 Task: Add a column "ID".
Action: Mouse moved to (359, 309)
Screenshot: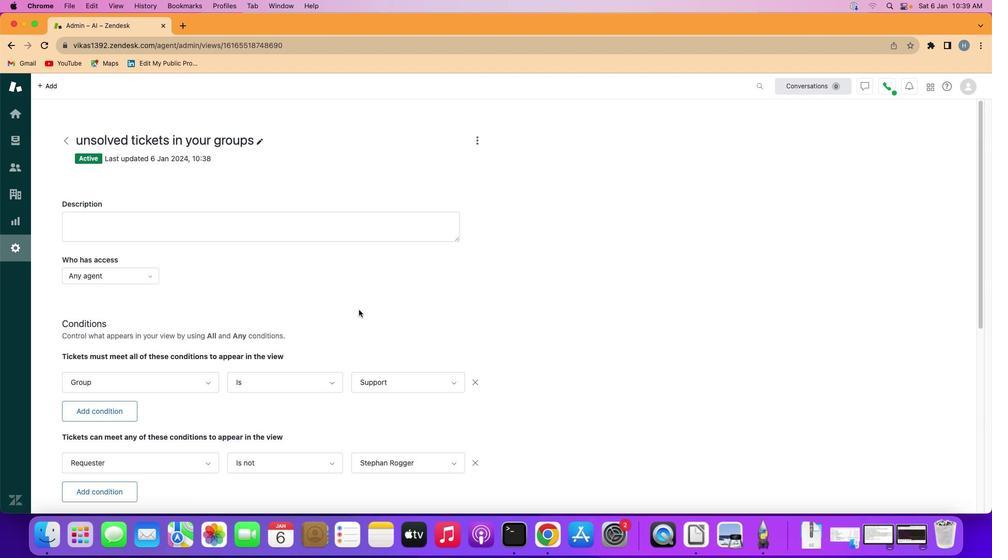 
Action: Mouse scrolled (359, 309) with delta (0, 0)
Screenshot: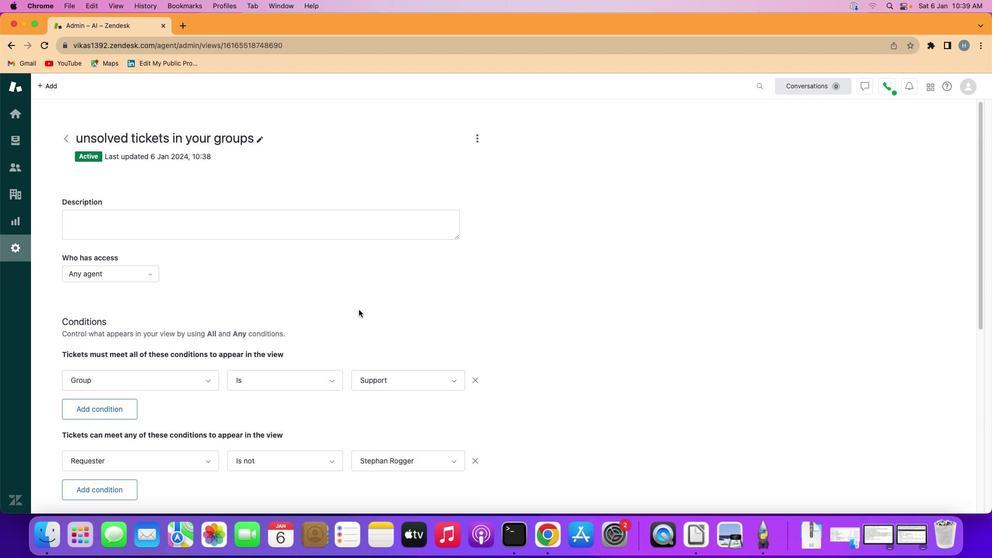 
Action: Mouse scrolled (359, 309) with delta (0, 0)
Screenshot: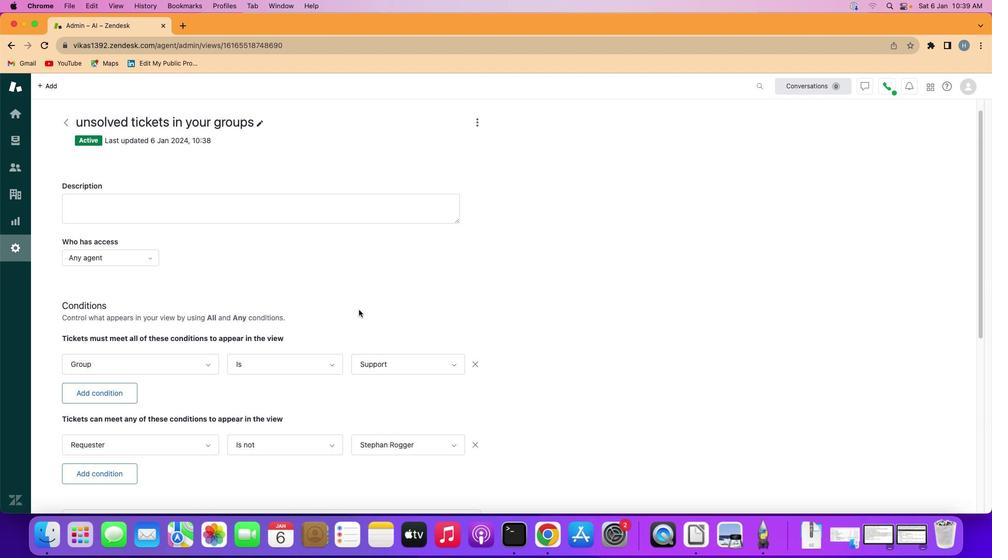 
Action: Mouse scrolled (359, 309) with delta (0, -1)
Screenshot: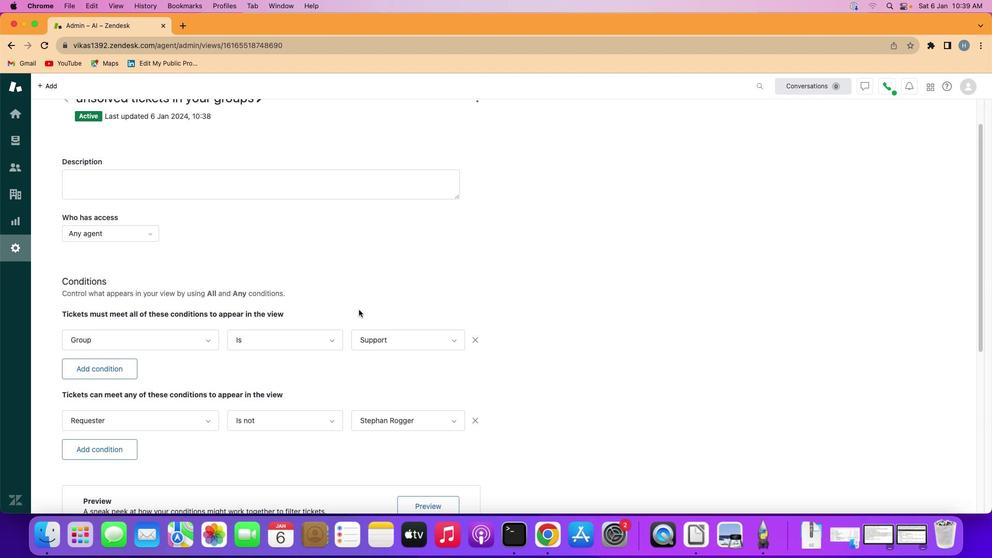 
Action: Mouse scrolled (359, 309) with delta (0, -1)
Screenshot: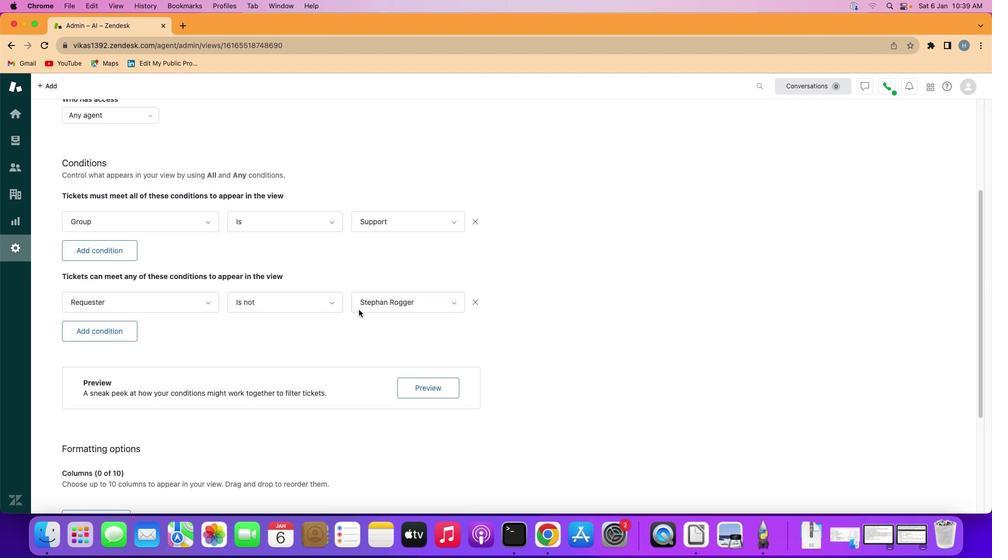 
Action: Mouse scrolled (359, 309) with delta (0, -2)
Screenshot: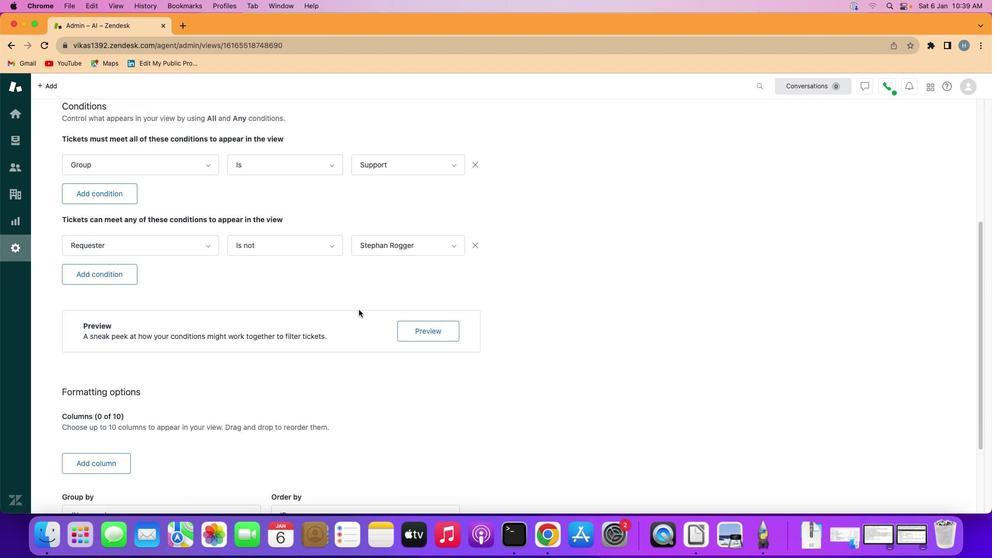 
Action: Mouse scrolled (359, 309) with delta (0, -2)
Screenshot: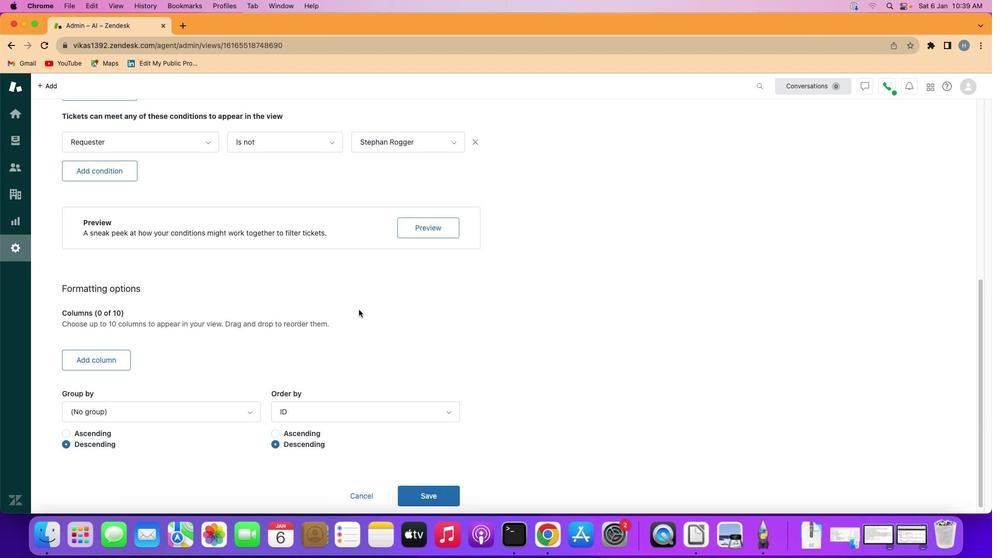 
Action: Mouse scrolled (359, 309) with delta (0, 0)
Screenshot: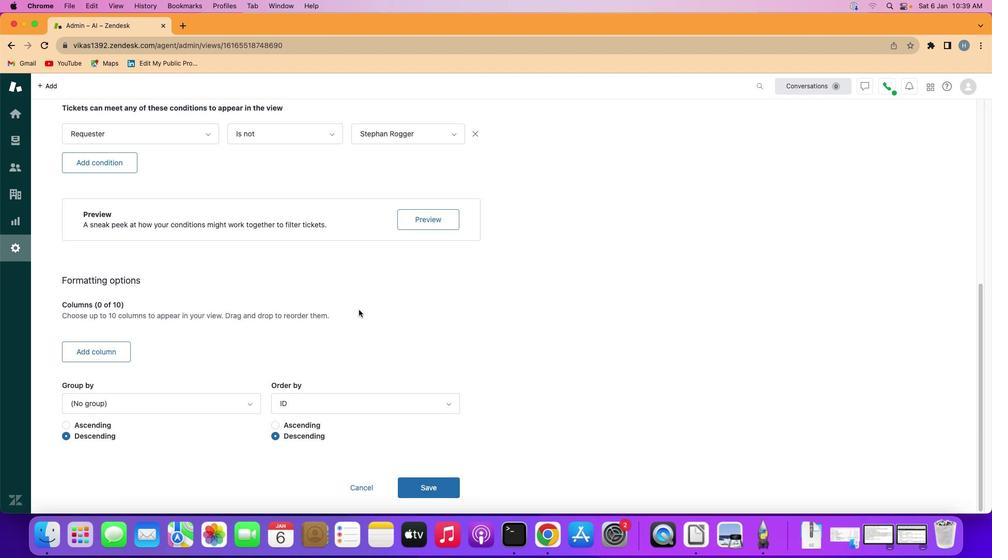 
Action: Mouse scrolled (359, 309) with delta (0, 0)
Screenshot: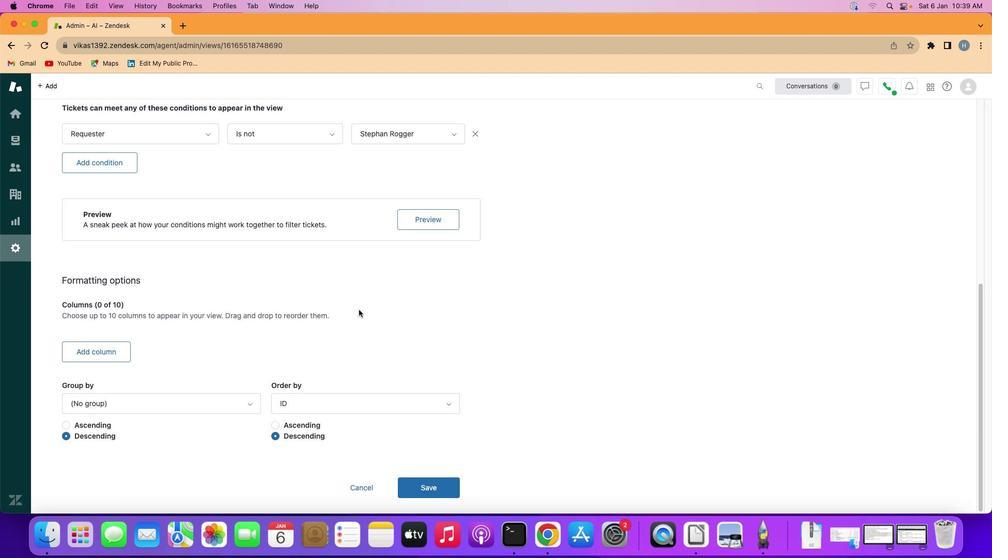 
Action: Mouse scrolled (359, 309) with delta (0, -1)
Screenshot: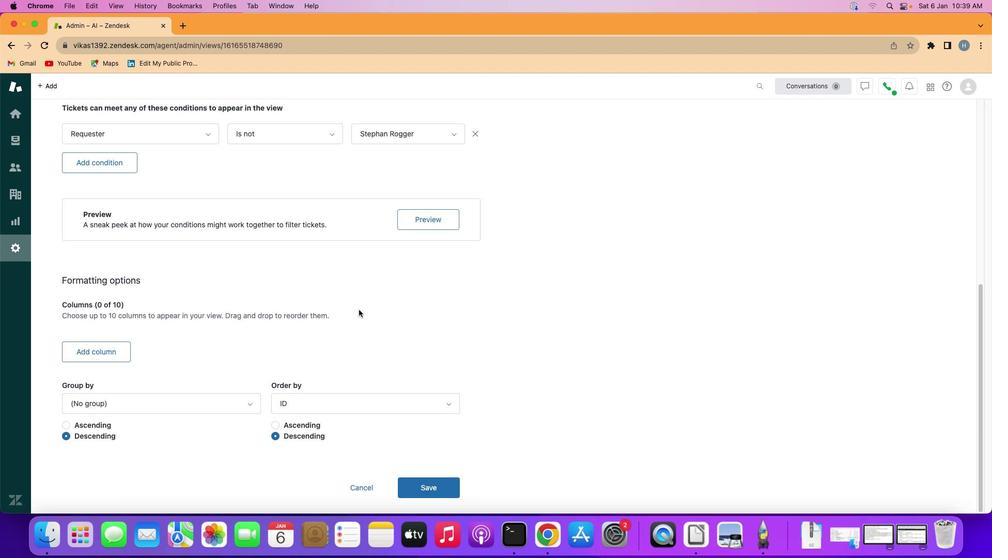 
Action: Mouse scrolled (359, 309) with delta (0, -1)
Screenshot: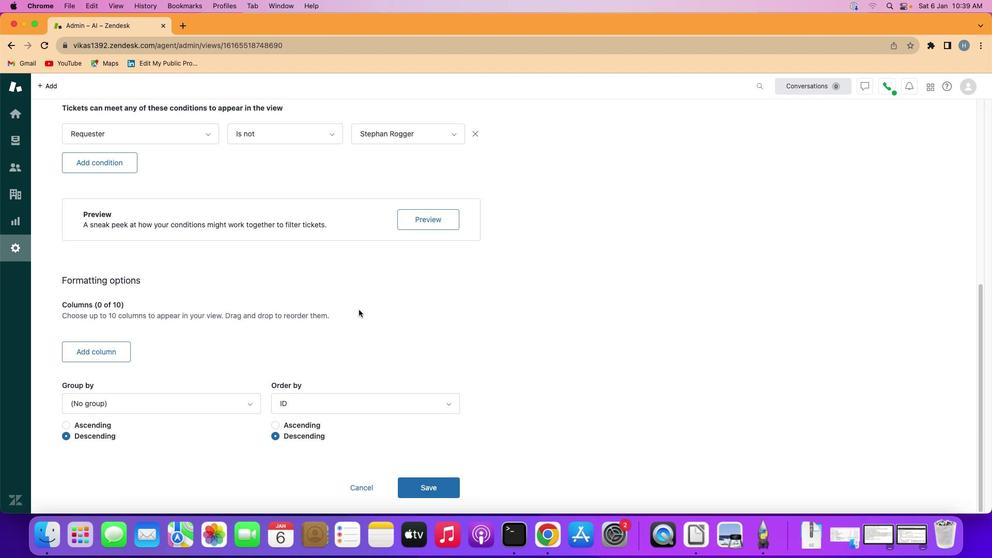
Action: Mouse scrolled (359, 309) with delta (0, -2)
Screenshot: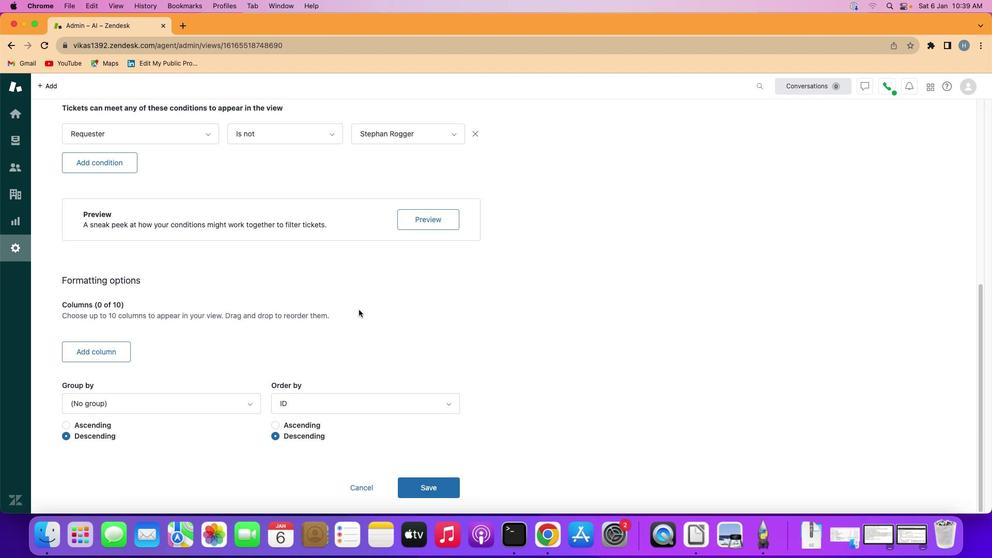 
Action: Mouse moved to (99, 354)
Screenshot: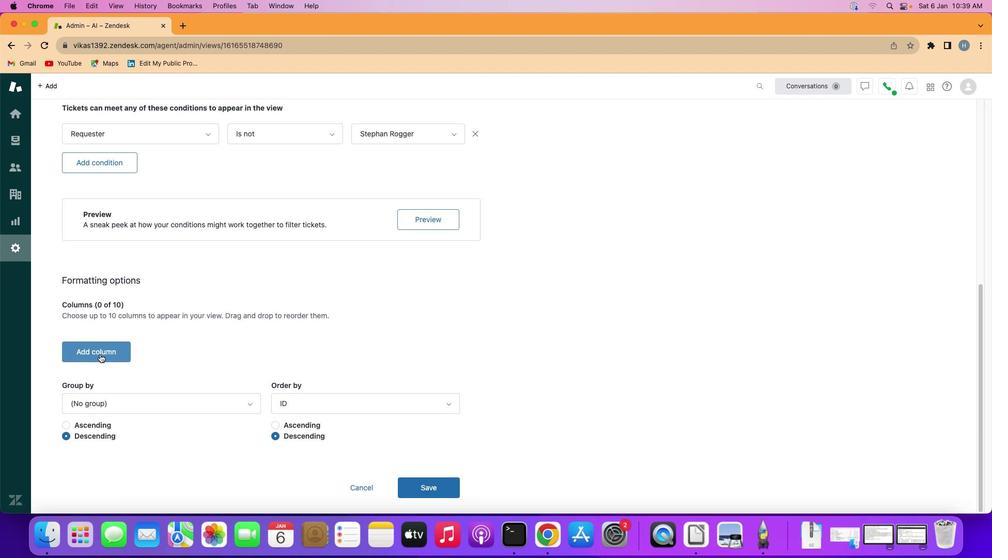 
Action: Mouse pressed left at (99, 354)
Screenshot: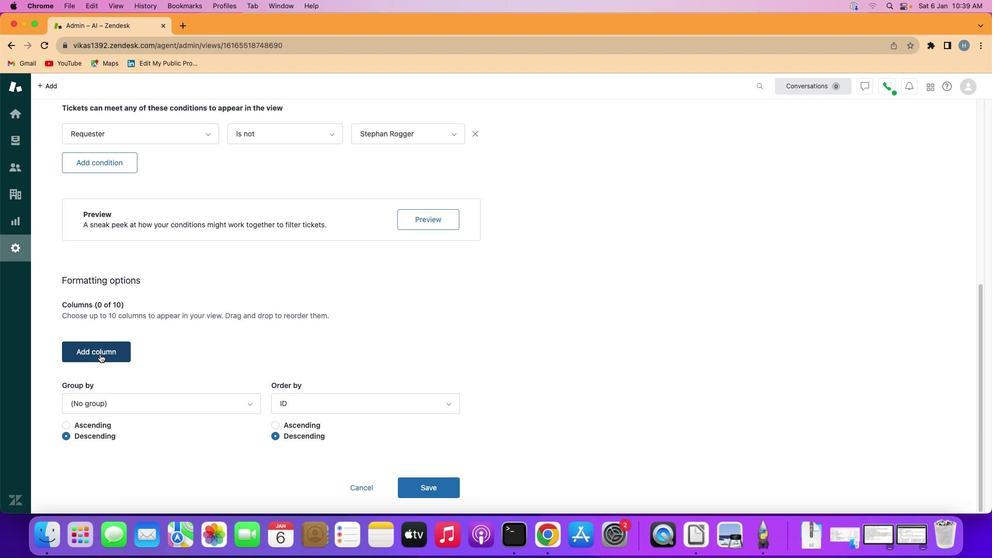 
Action: Mouse moved to (175, 147)
Screenshot: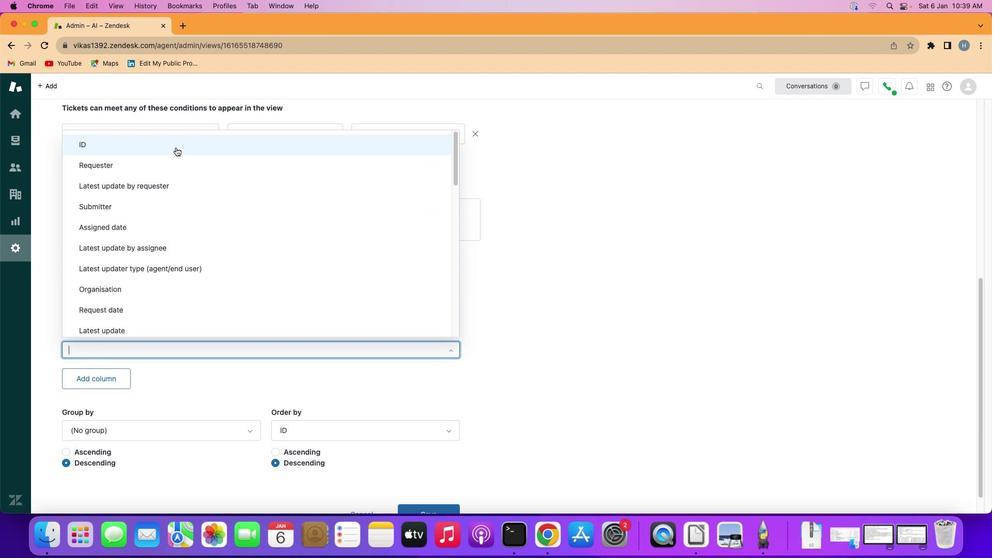 
Action: Mouse pressed left at (175, 147)
Screenshot: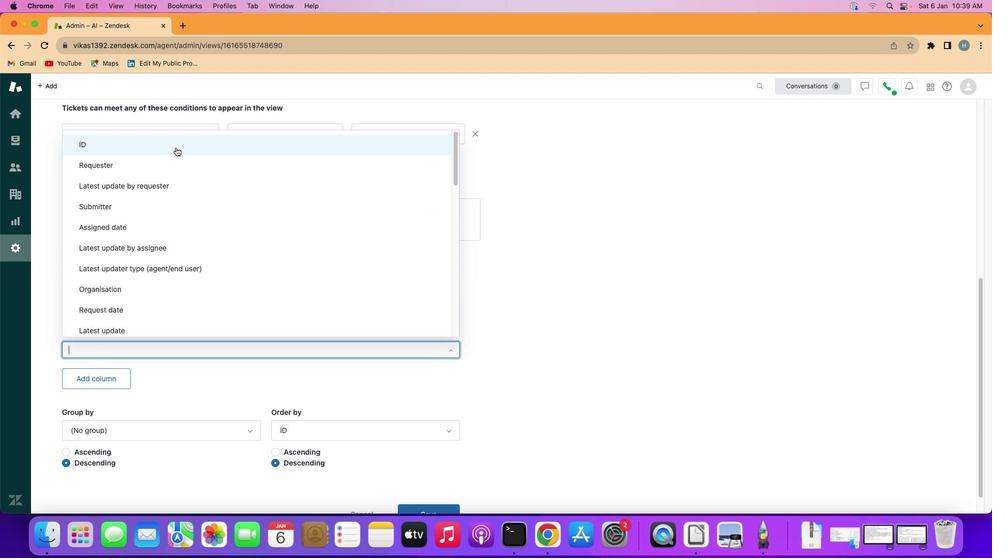 
Action: Mouse moved to (335, 334)
Screenshot: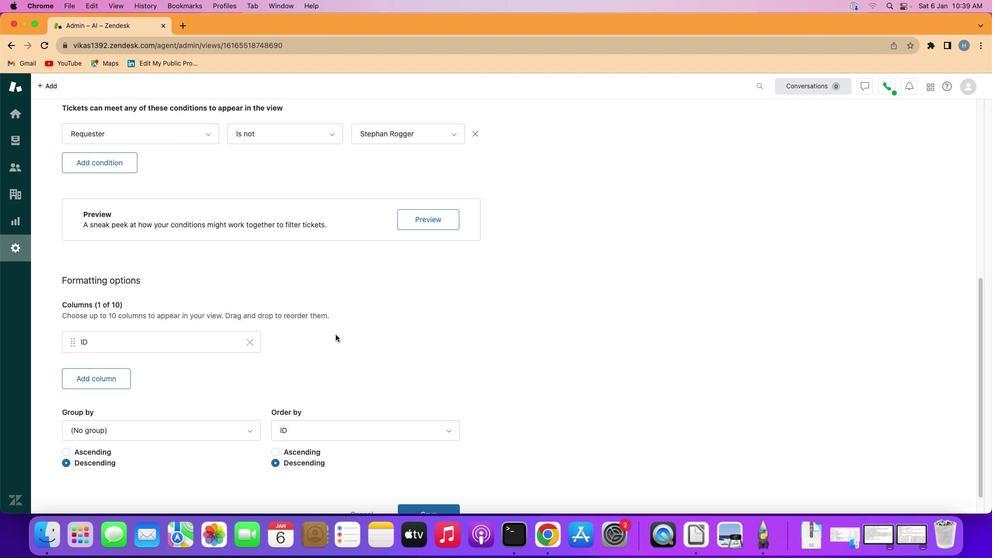 
